 Task: In the  document gym.doc ,align picture to the 'center'. Insert word art below the picture and give heading  'Gym in Purple'
Action: Mouse moved to (239, 400)
Screenshot: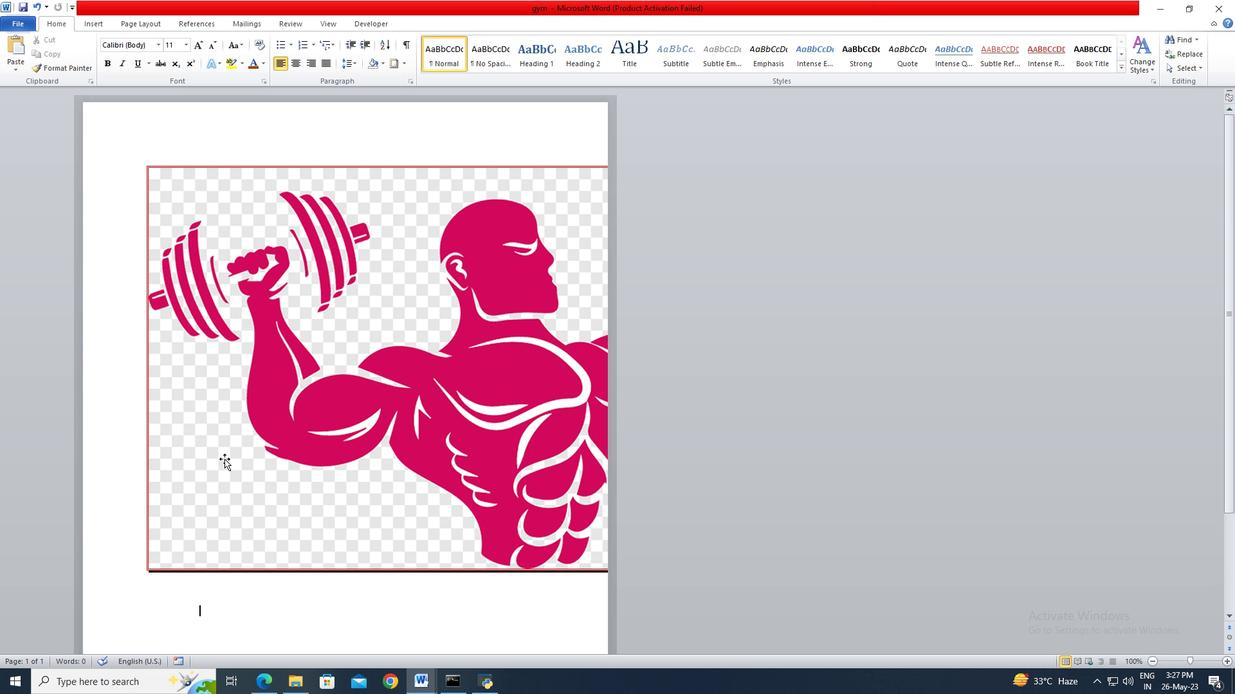 
Action: Mouse pressed left at (239, 400)
Screenshot: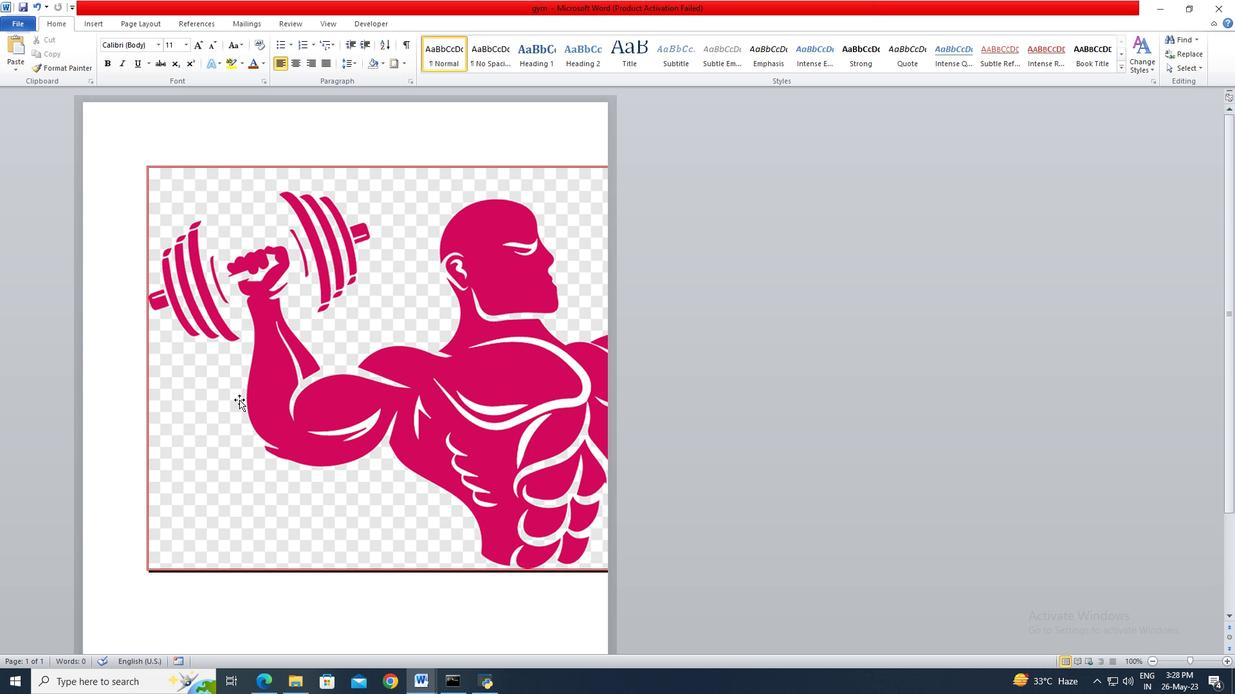 
Action: Mouse moved to (297, 68)
Screenshot: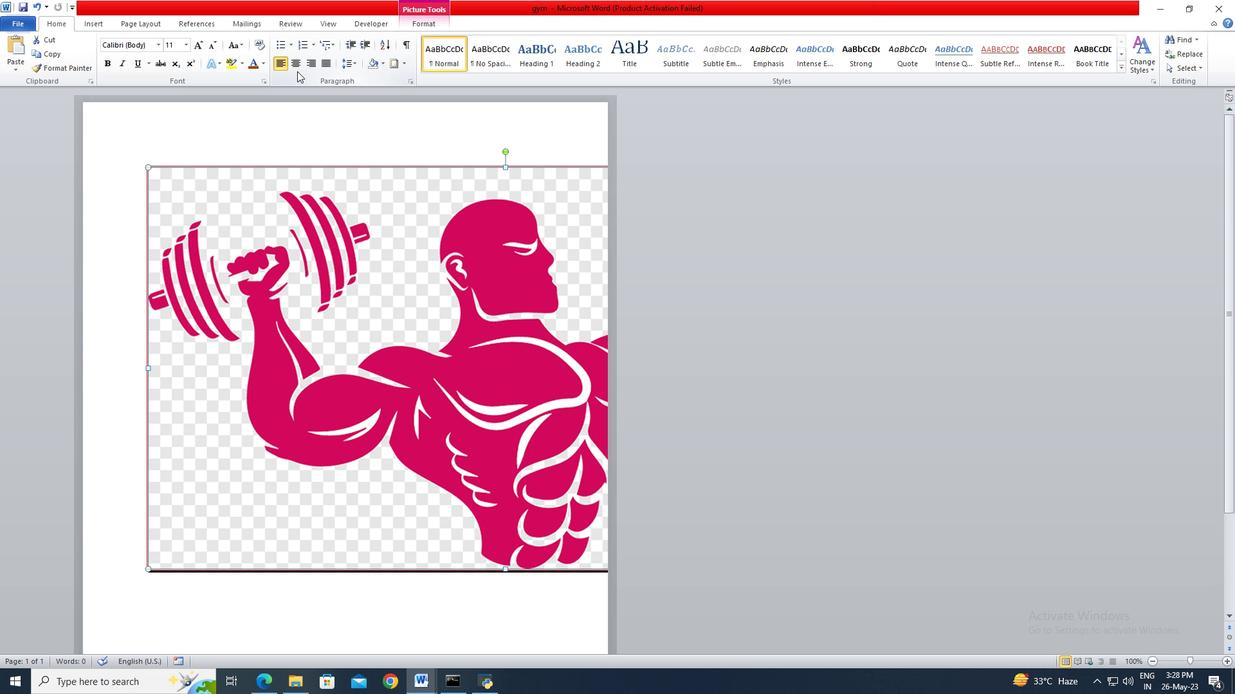 
Action: Mouse pressed left at (297, 68)
Screenshot: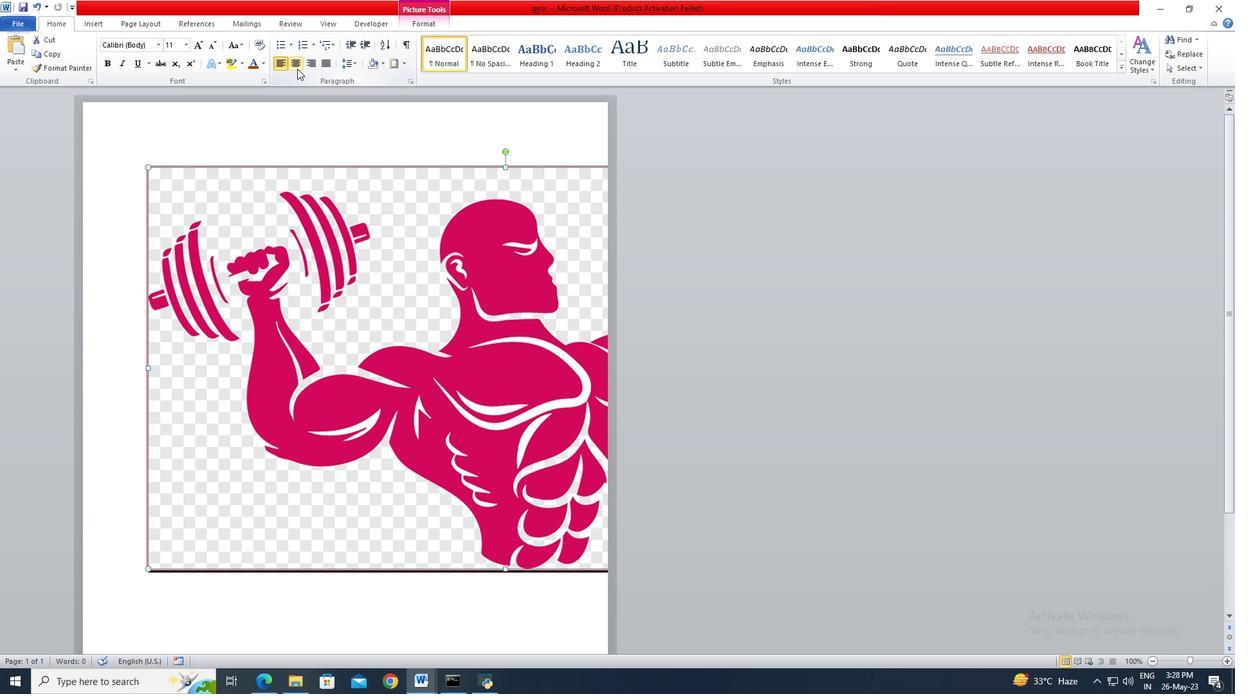 
Action: Mouse moved to (290, 184)
Screenshot: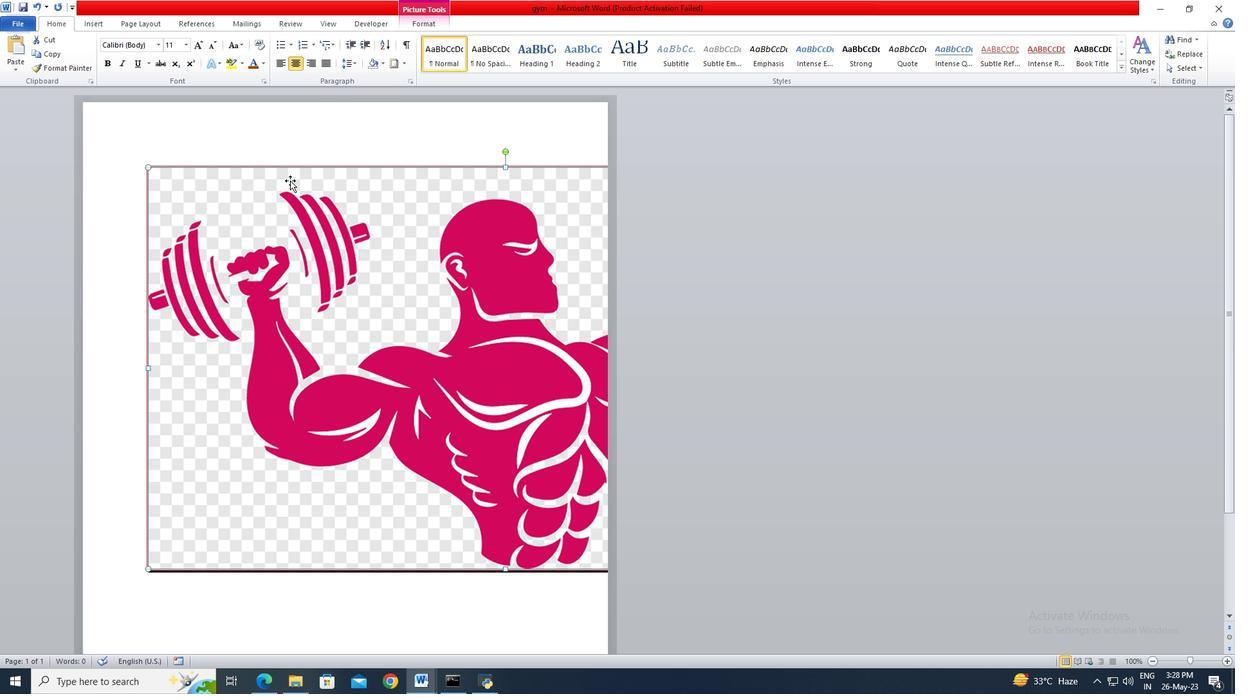 
Action: Mouse scrolled (290, 183) with delta (0, 0)
Screenshot: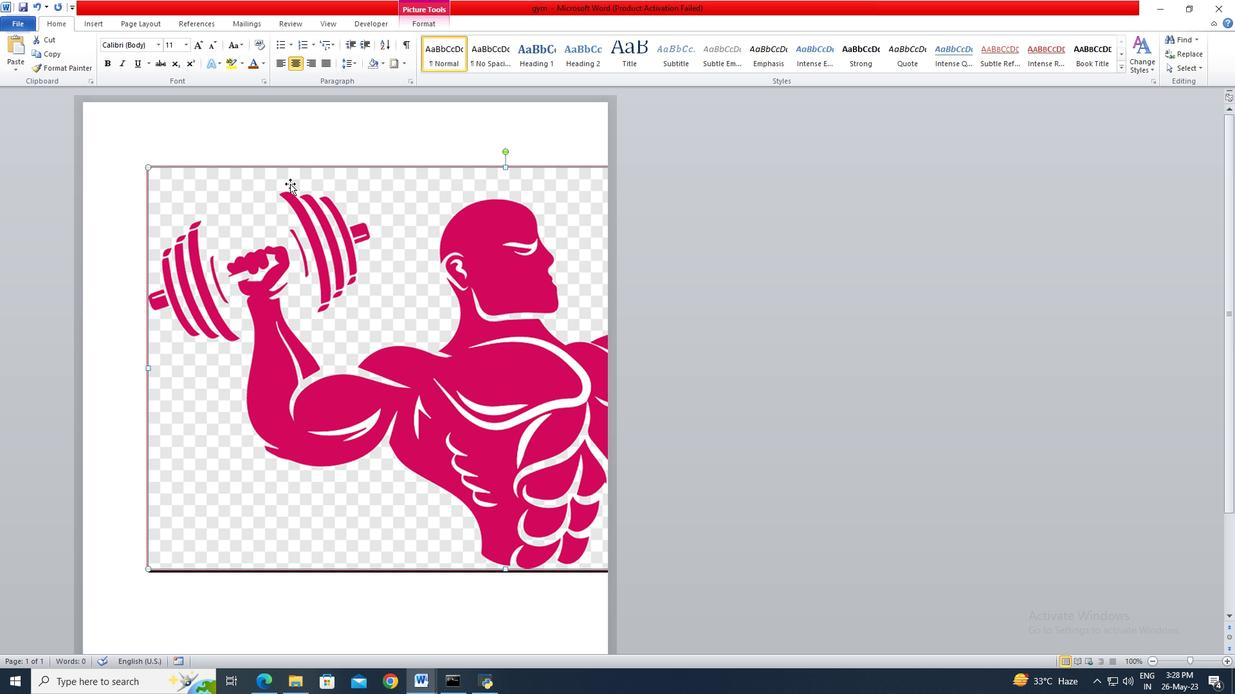 
Action: Mouse scrolled (290, 183) with delta (0, 0)
Screenshot: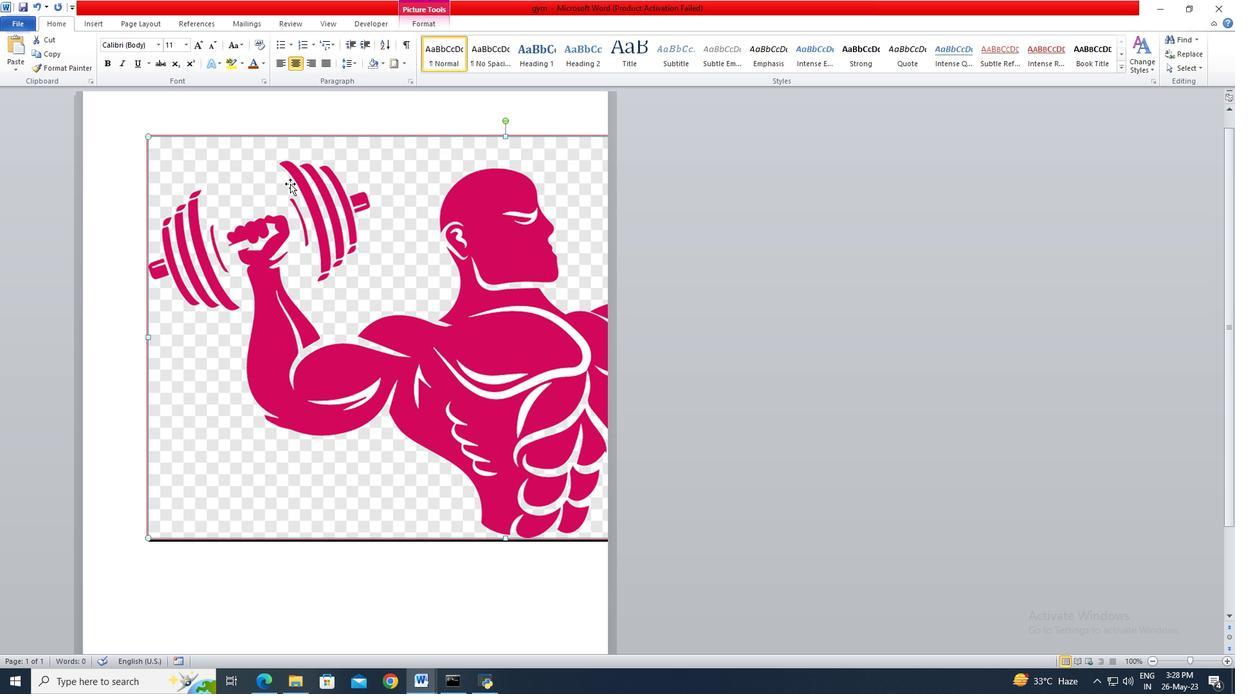 
Action: Mouse scrolled (290, 183) with delta (0, 0)
Screenshot: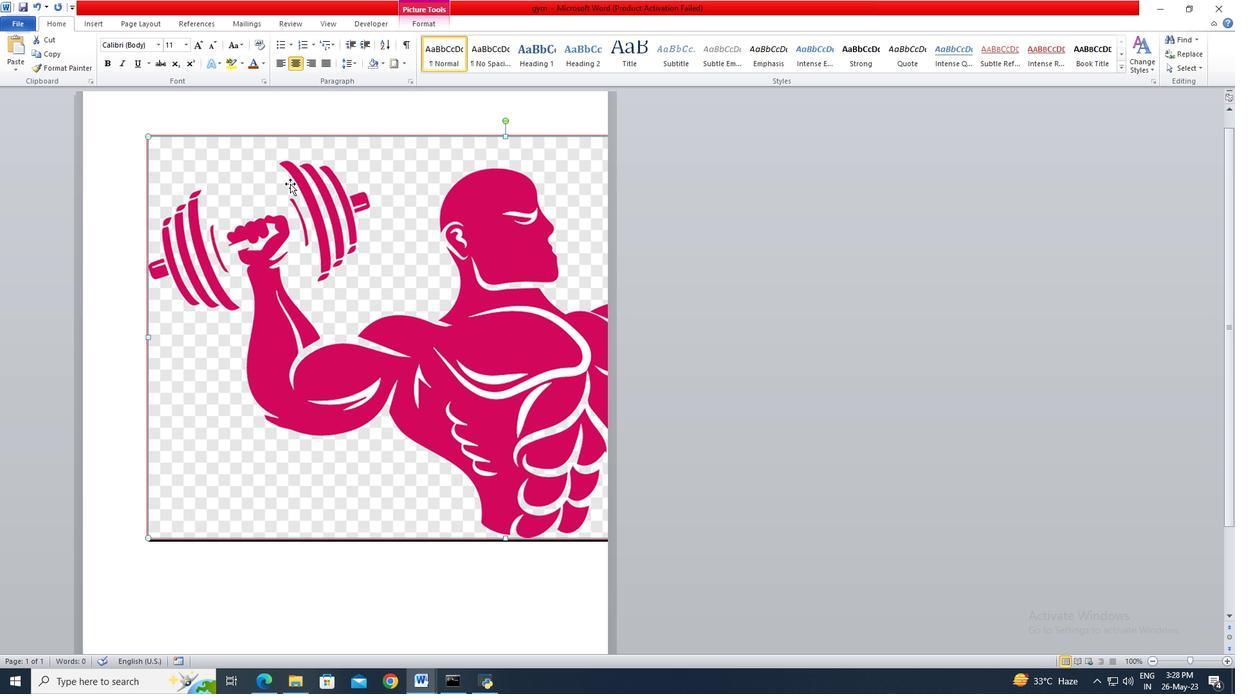 
Action: Mouse moved to (271, 528)
Screenshot: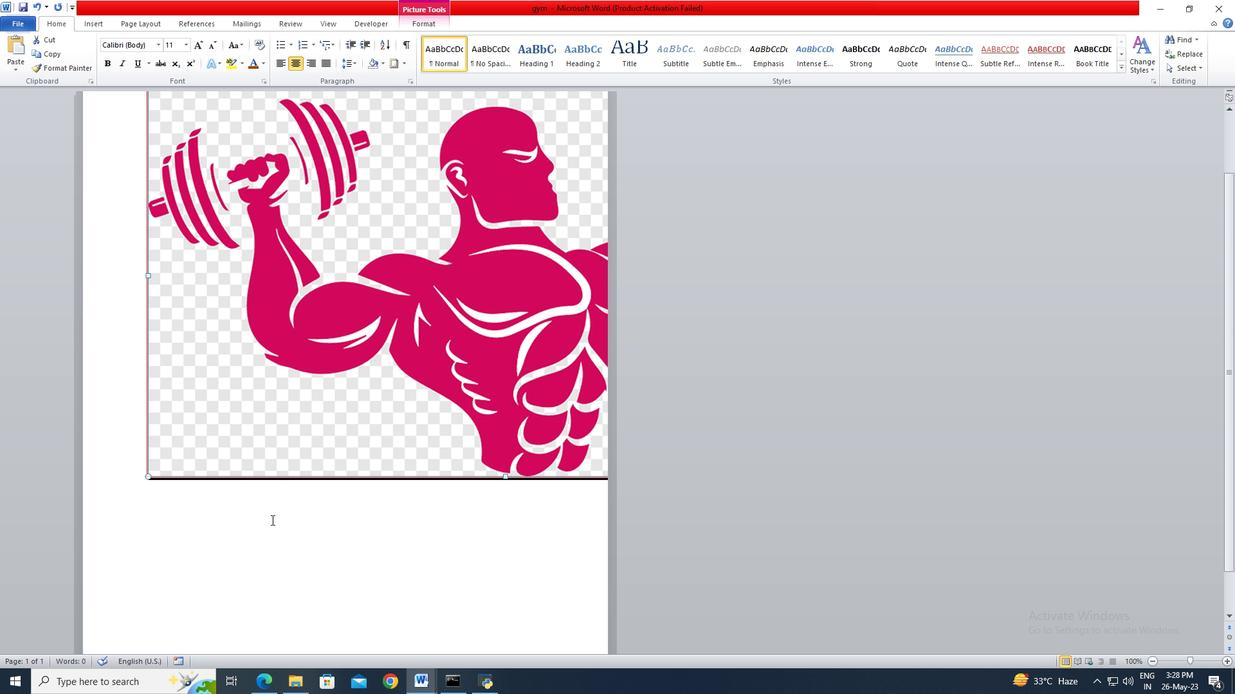 
Action: Mouse pressed left at (271, 528)
Screenshot: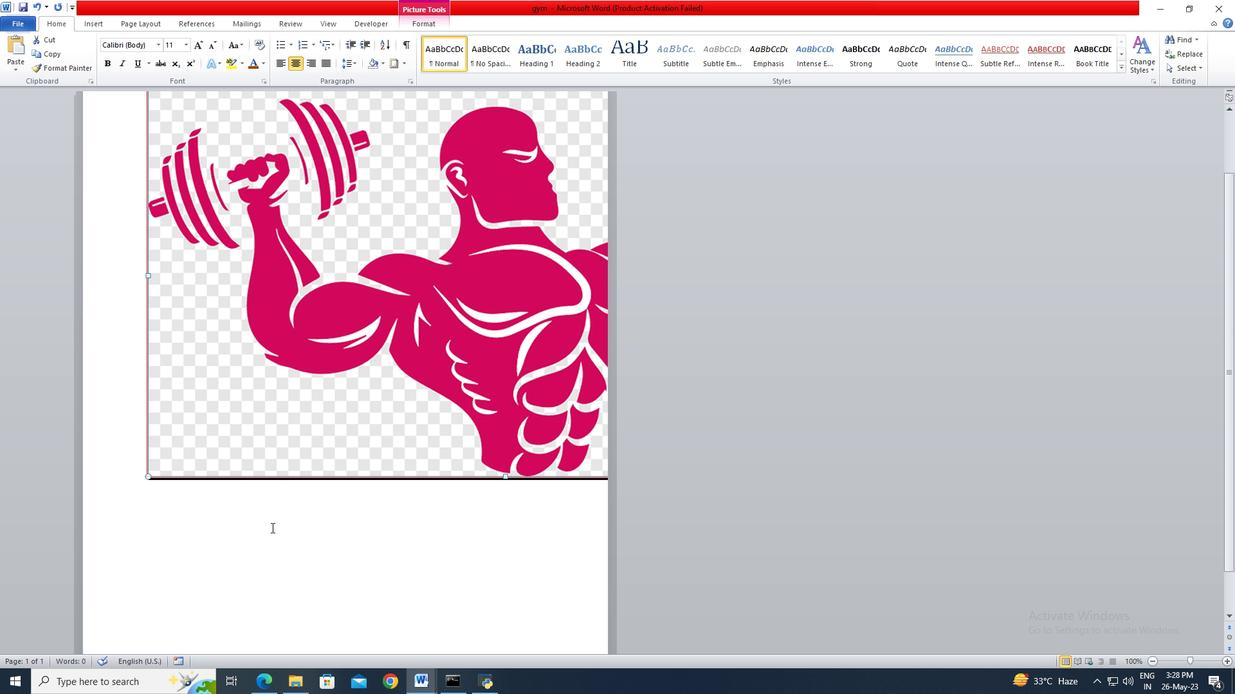 
Action: Mouse moved to (103, 25)
Screenshot: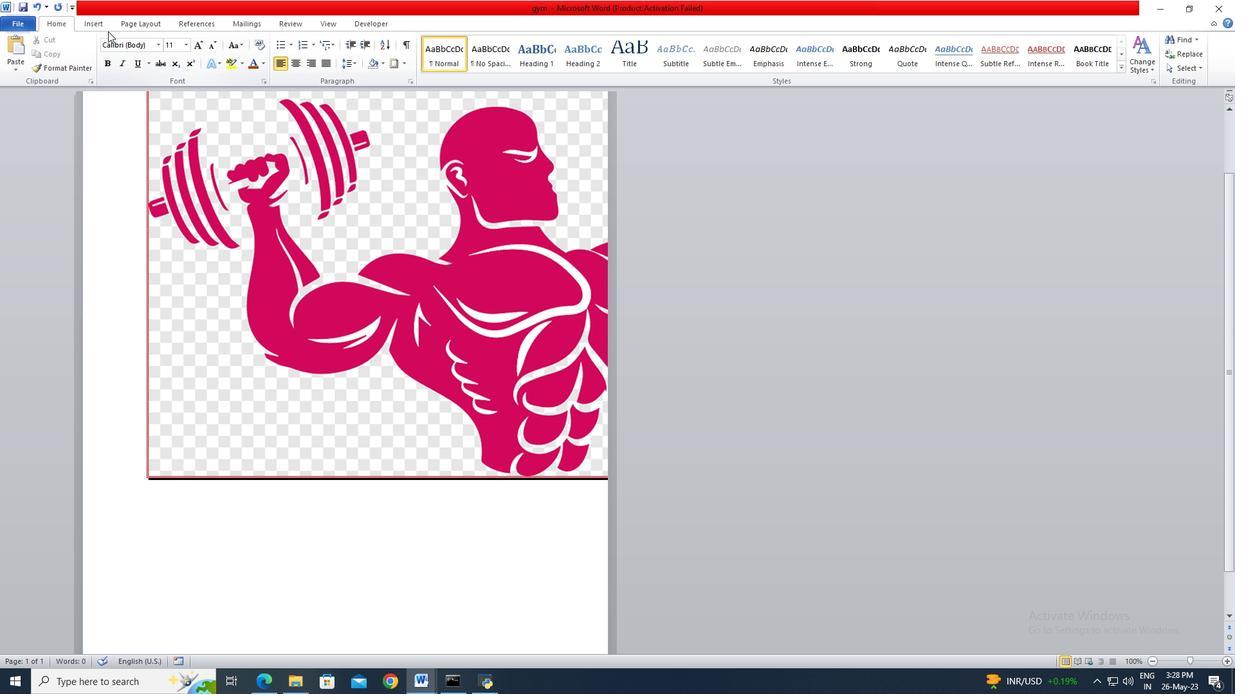 
Action: Mouse pressed left at (103, 25)
Screenshot: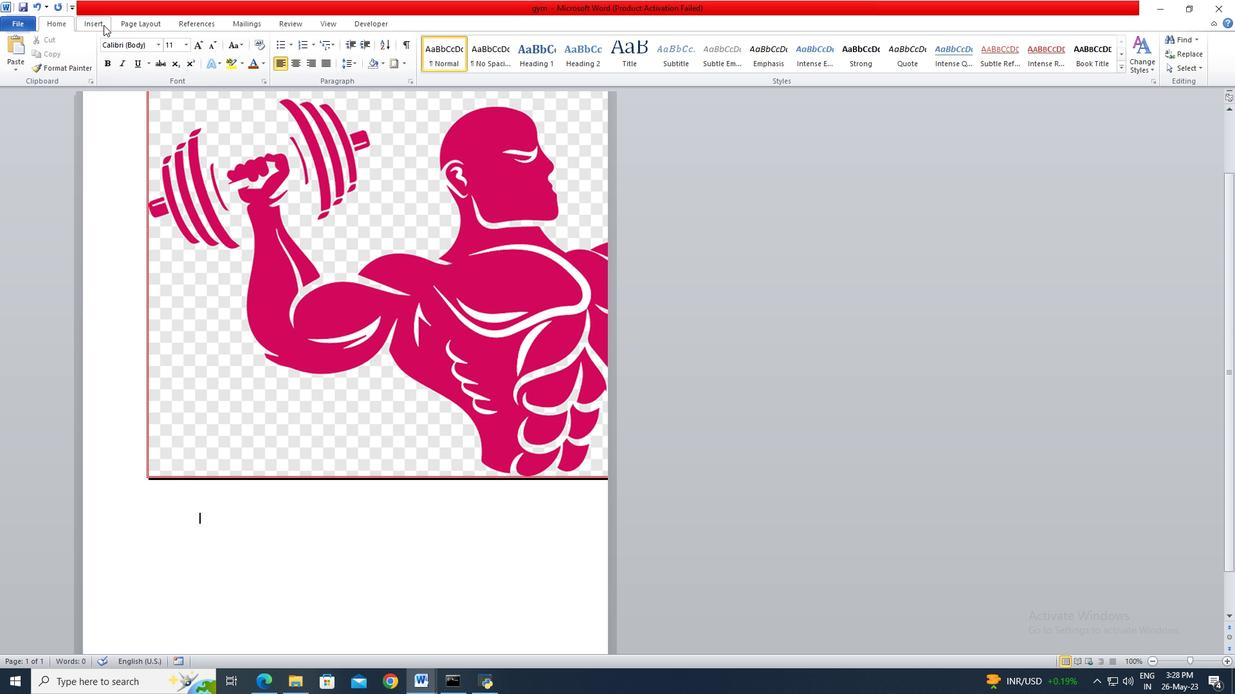 
Action: Mouse moved to (591, 61)
Screenshot: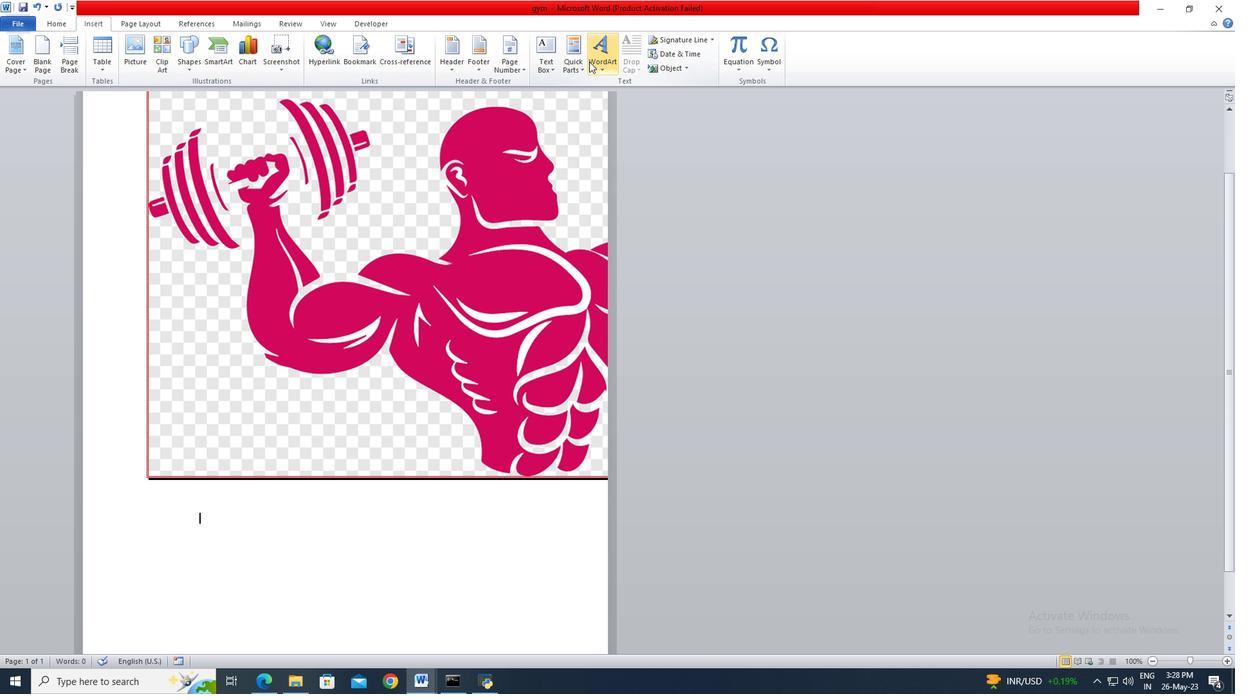 
Action: Mouse pressed left at (591, 61)
Screenshot: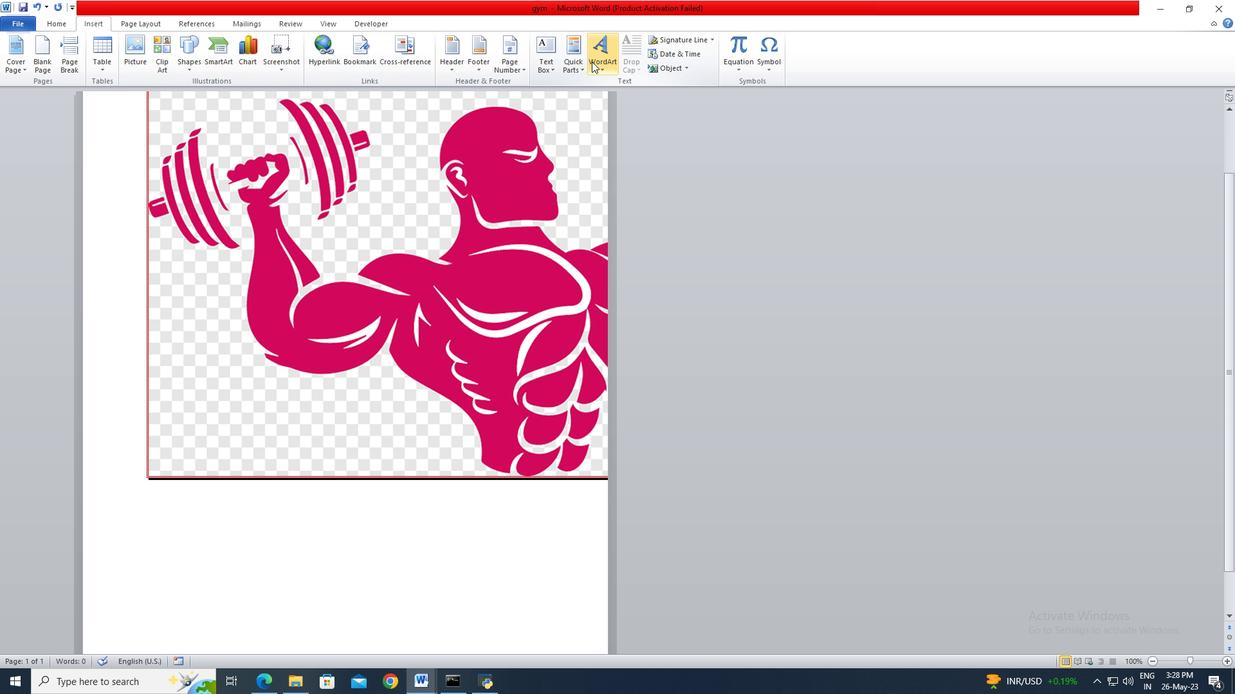 
Action: Mouse moved to (751, 198)
Screenshot: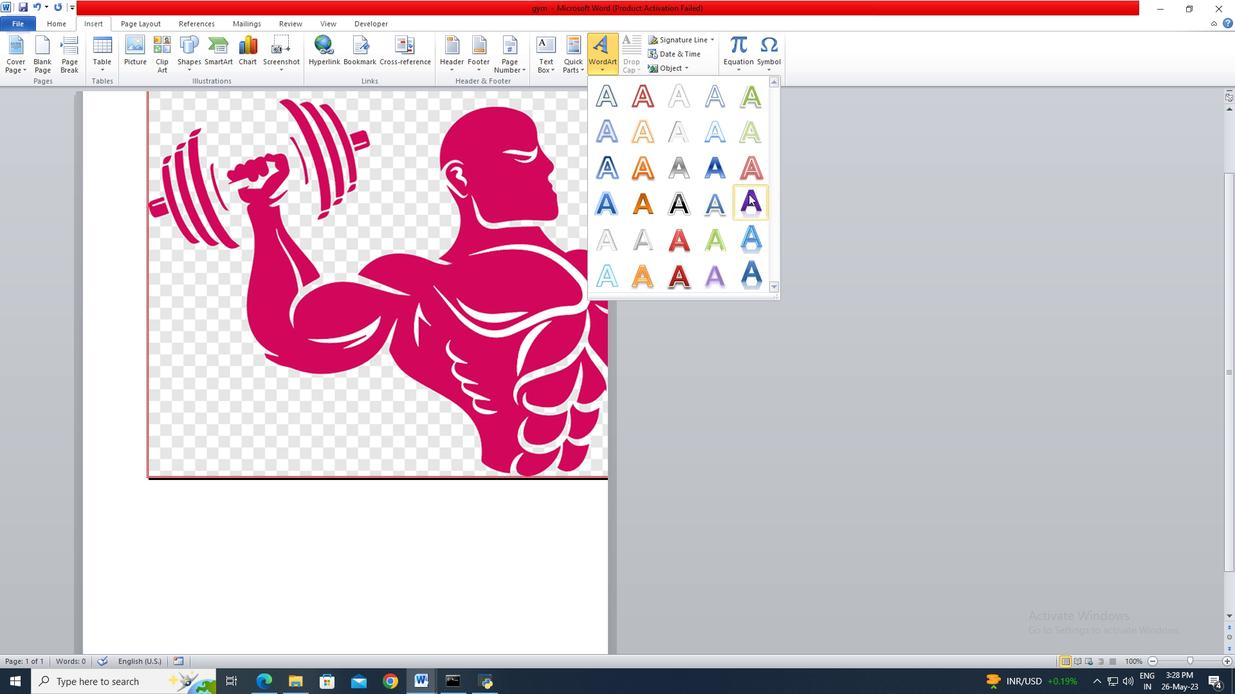 
Action: Mouse pressed left at (751, 198)
Screenshot: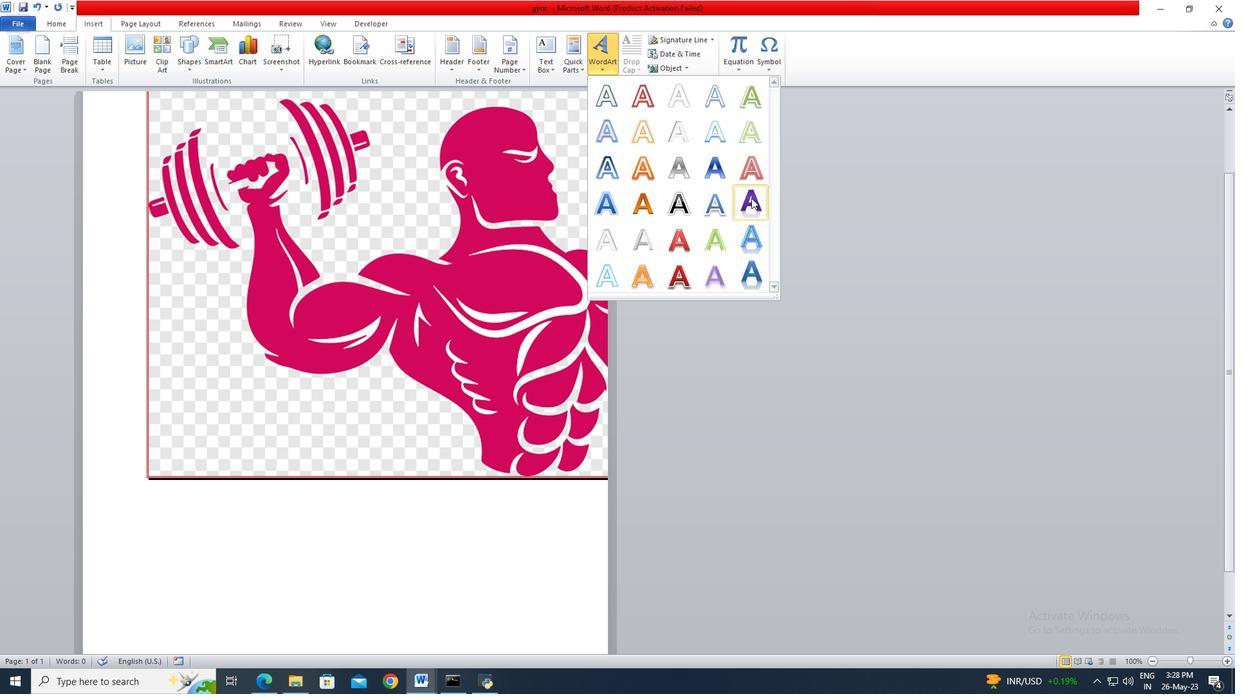 
Action: Key pressed <Key.shift>Gym
Screenshot: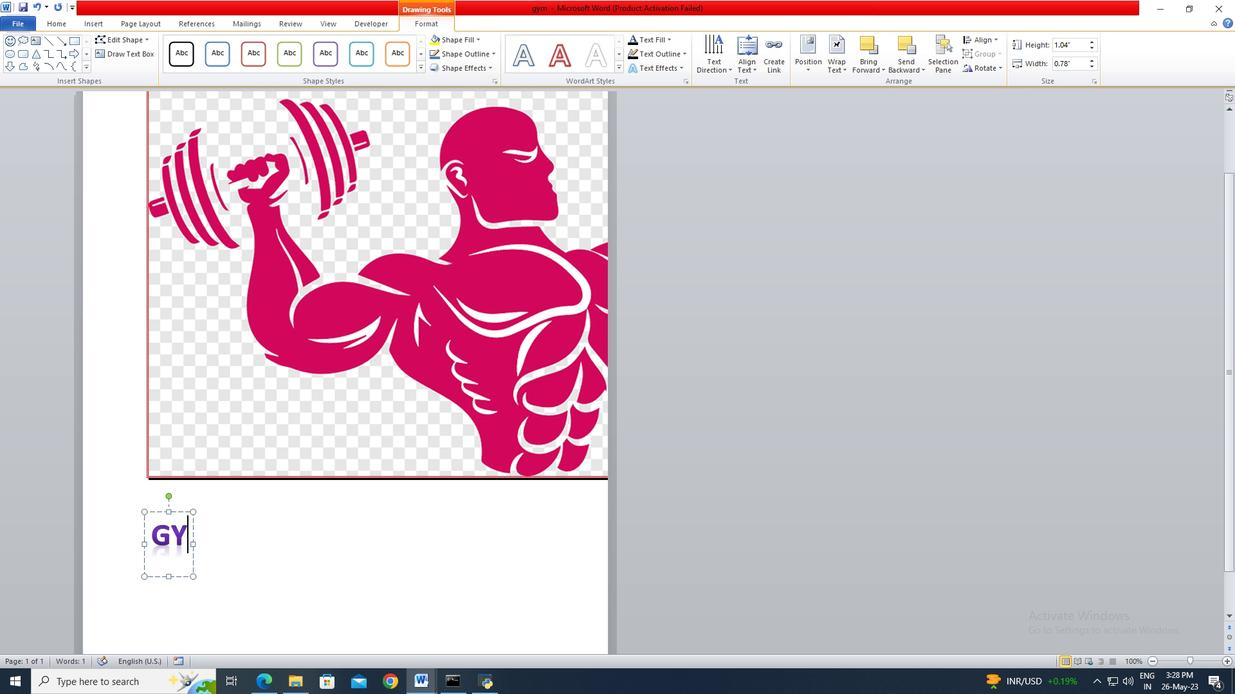 
Action: Mouse moved to (564, 541)
Screenshot: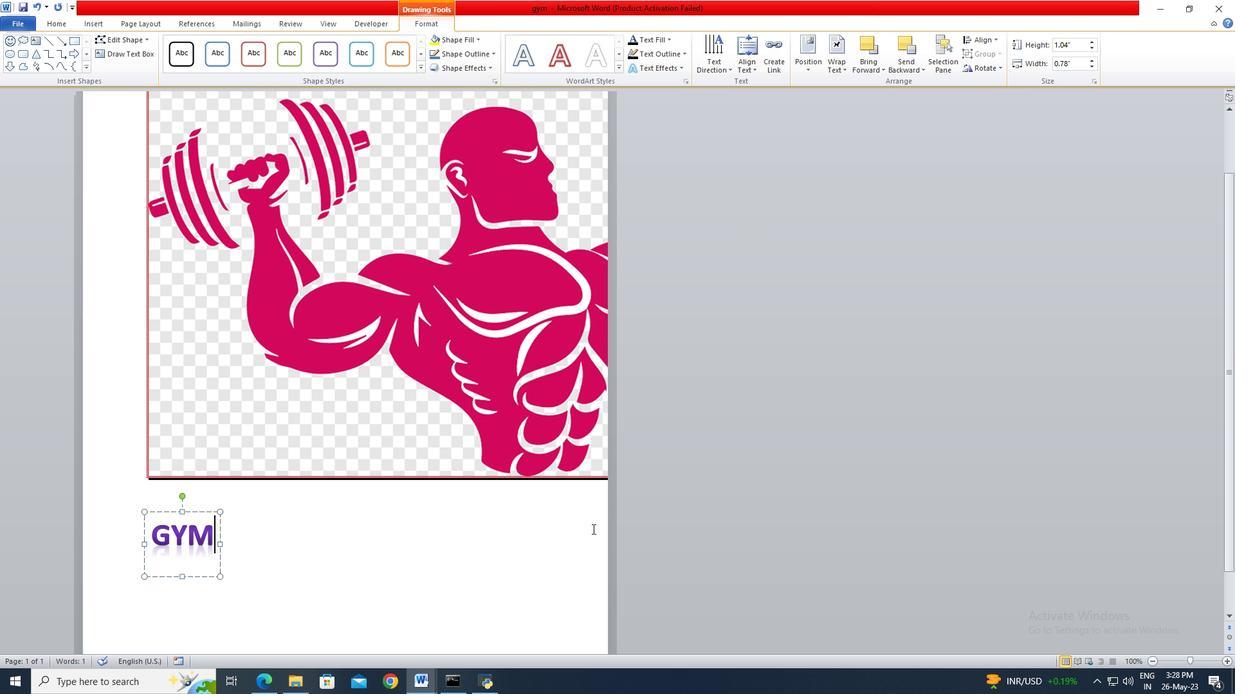 
Action: Mouse pressed left at (564, 541)
Screenshot: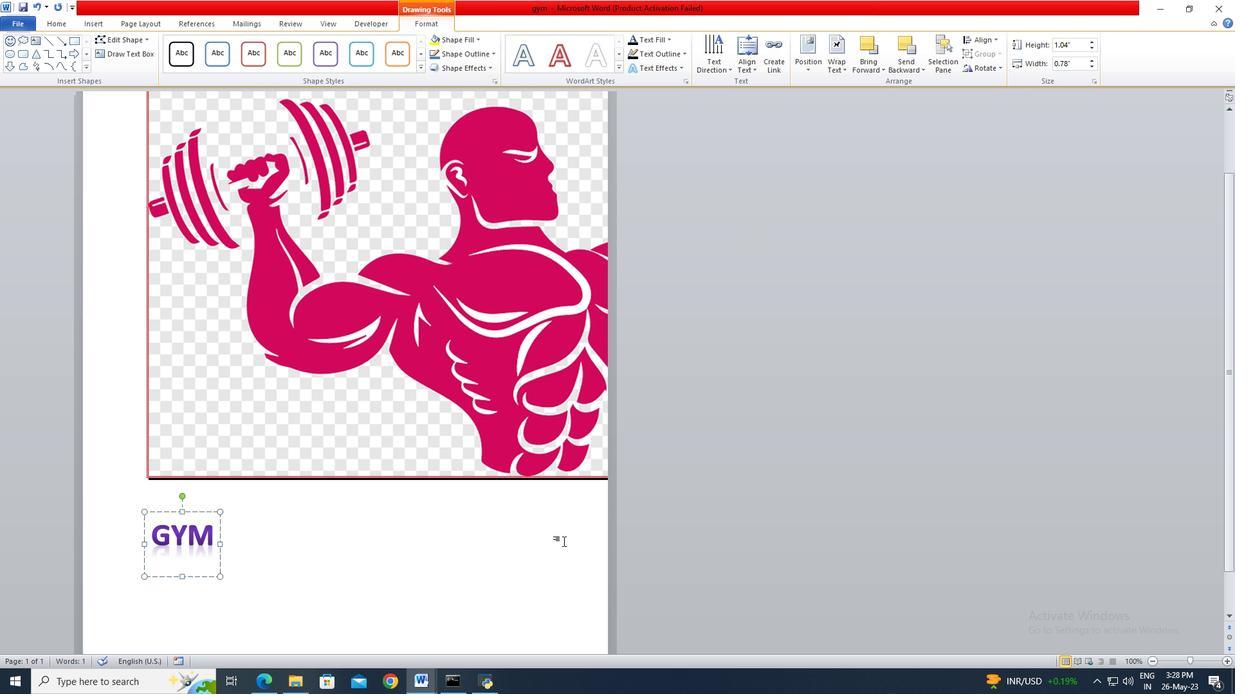 
